 Task: Create a rule from the Recommended list, Task Added to this Project -> add SubTasks in the project AgileRamp with SubTasks Gather and Analyse Requirements , Design and Implement Solution , System Test and UAT , Release to Production / Go Live
Action: Mouse moved to (585, 360)
Screenshot: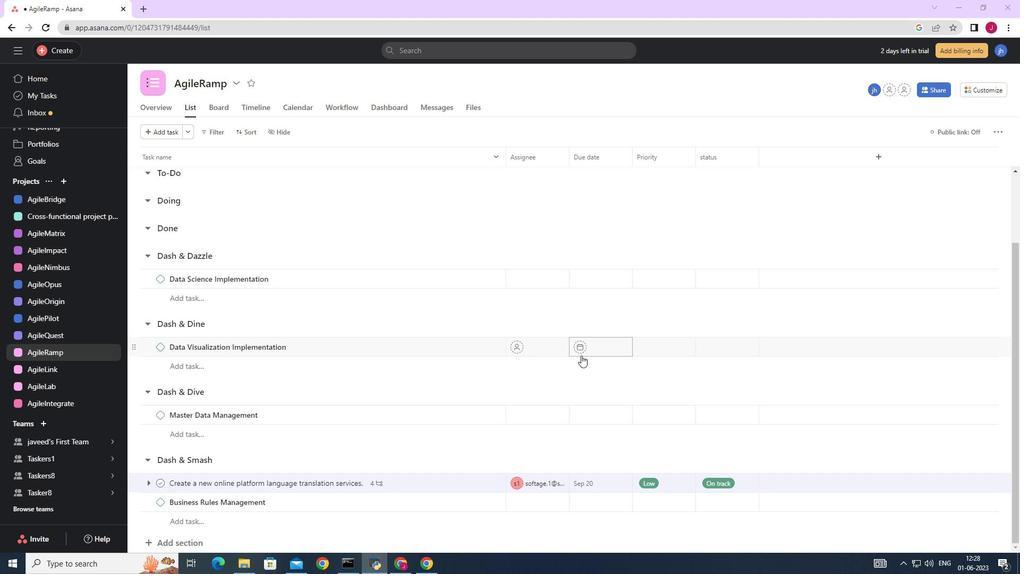 
Action: Mouse scrolled (585, 360) with delta (0, 0)
Screenshot: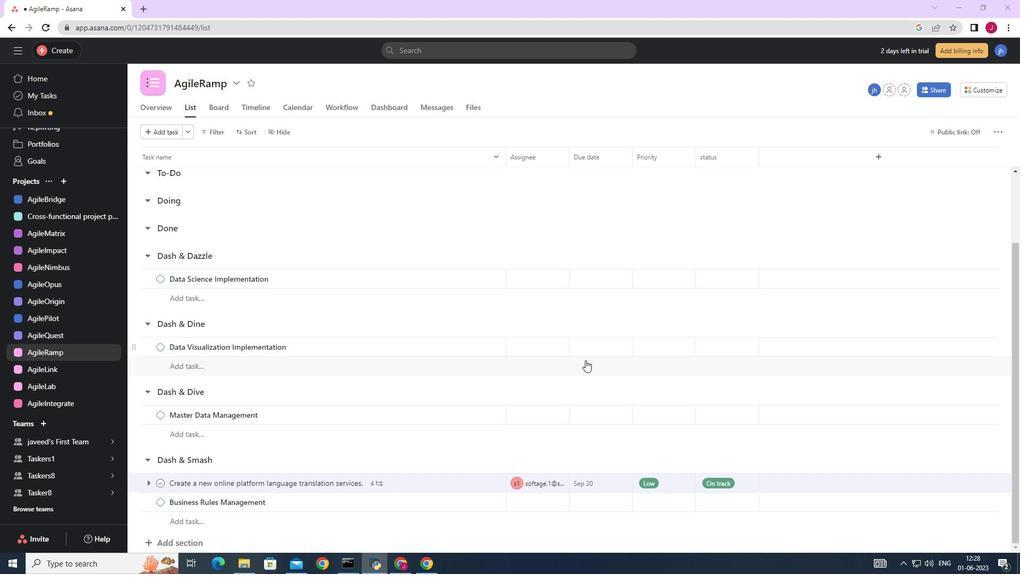 
Action: Mouse scrolled (585, 360) with delta (0, 0)
Screenshot: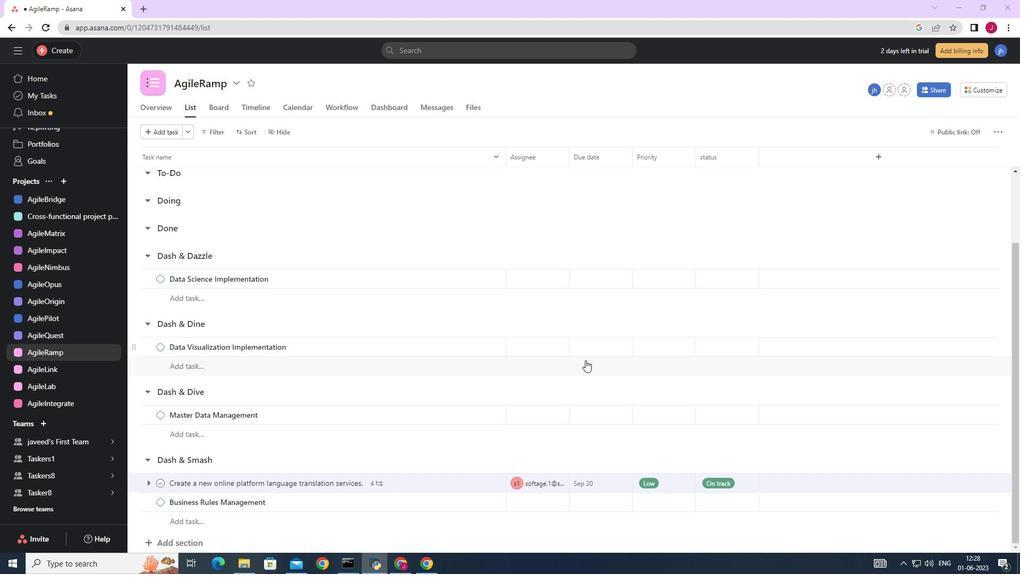 
Action: Mouse scrolled (585, 360) with delta (0, 0)
Screenshot: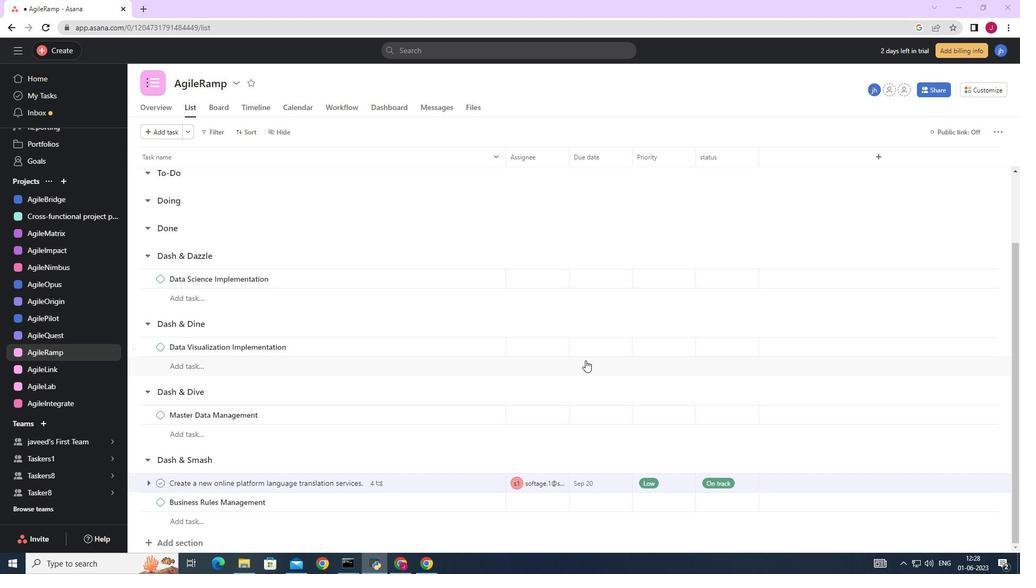 
Action: Mouse scrolled (585, 360) with delta (0, 0)
Screenshot: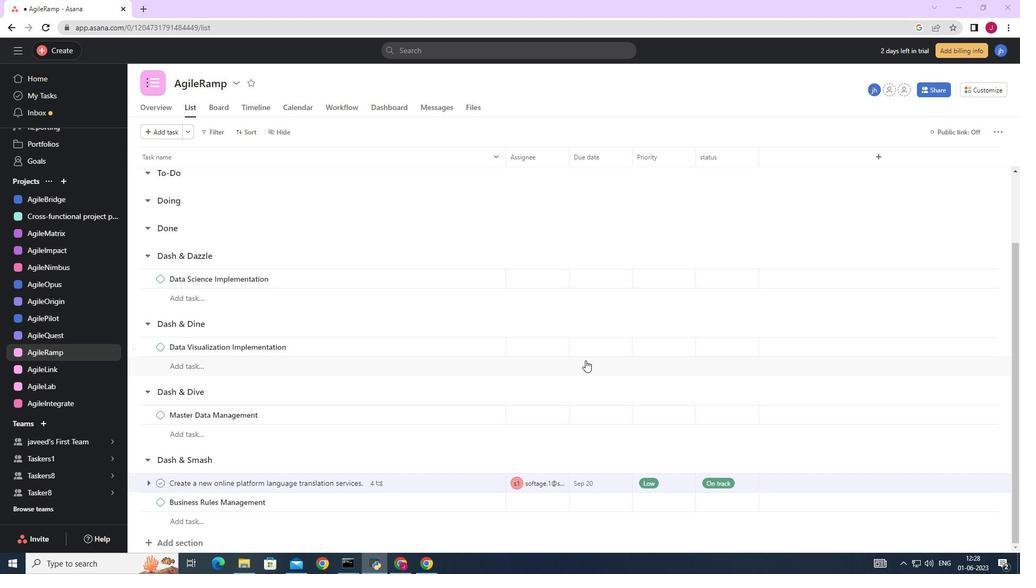 
Action: Mouse moved to (981, 90)
Screenshot: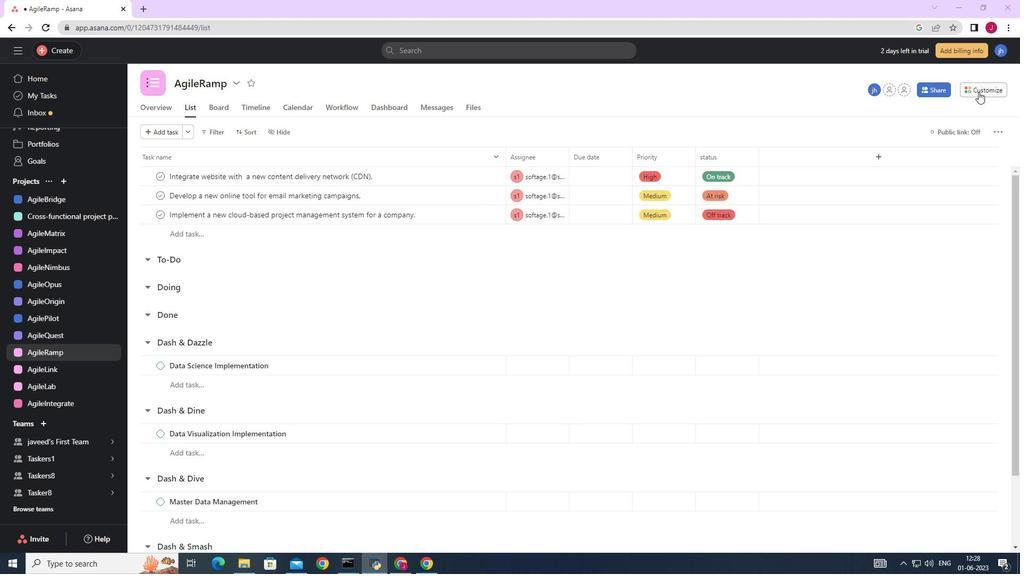 
Action: Mouse pressed left at (981, 90)
Screenshot: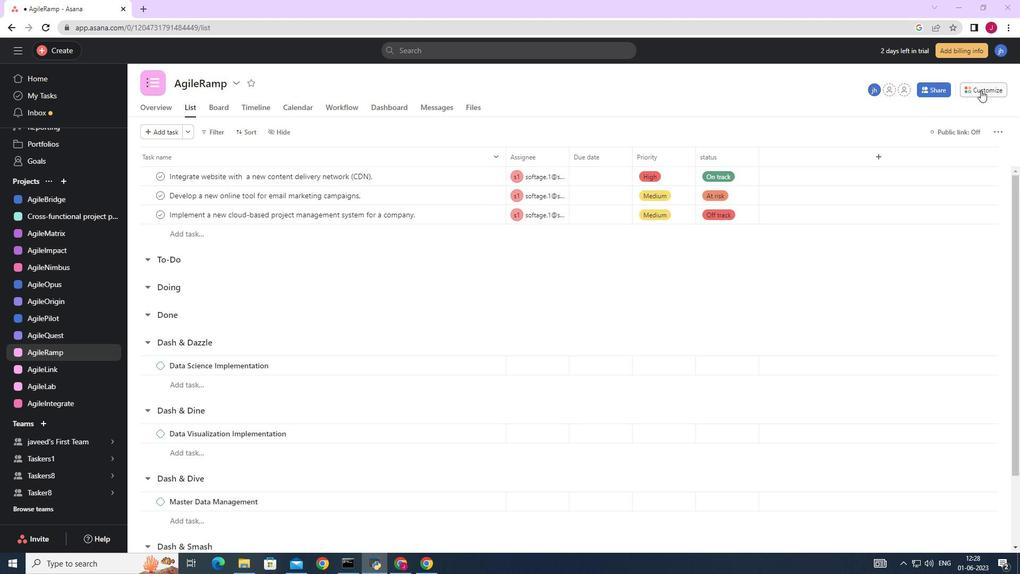 
Action: Mouse moved to (786, 247)
Screenshot: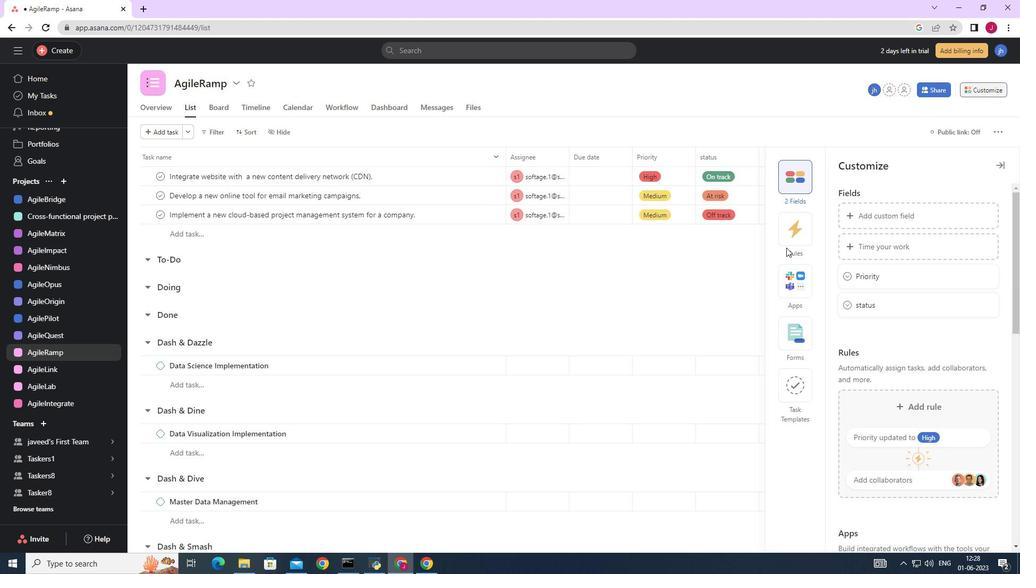 
Action: Mouse pressed left at (786, 247)
Screenshot: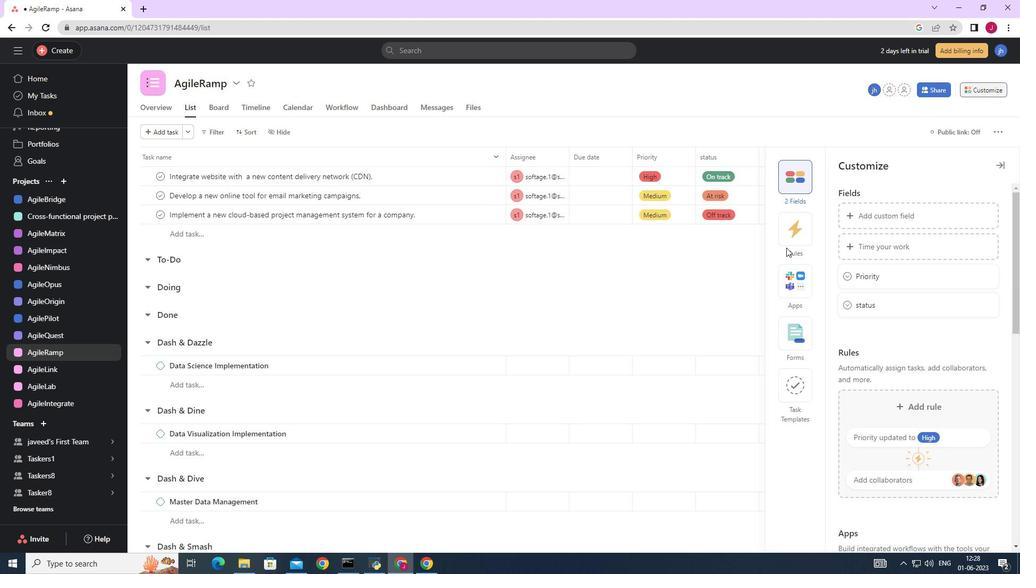 
Action: Mouse moved to (798, 235)
Screenshot: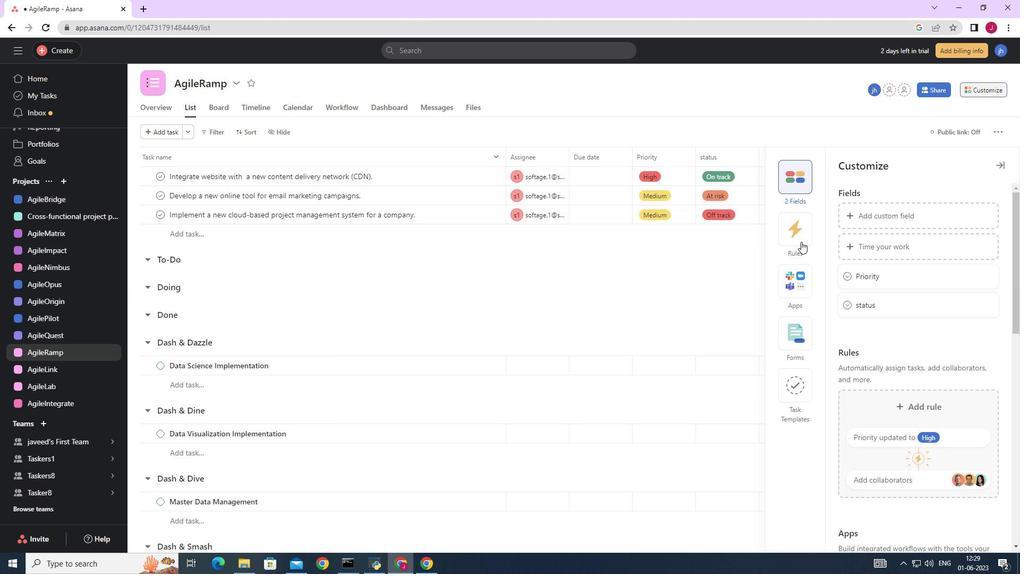 
Action: Mouse pressed left at (798, 235)
Screenshot: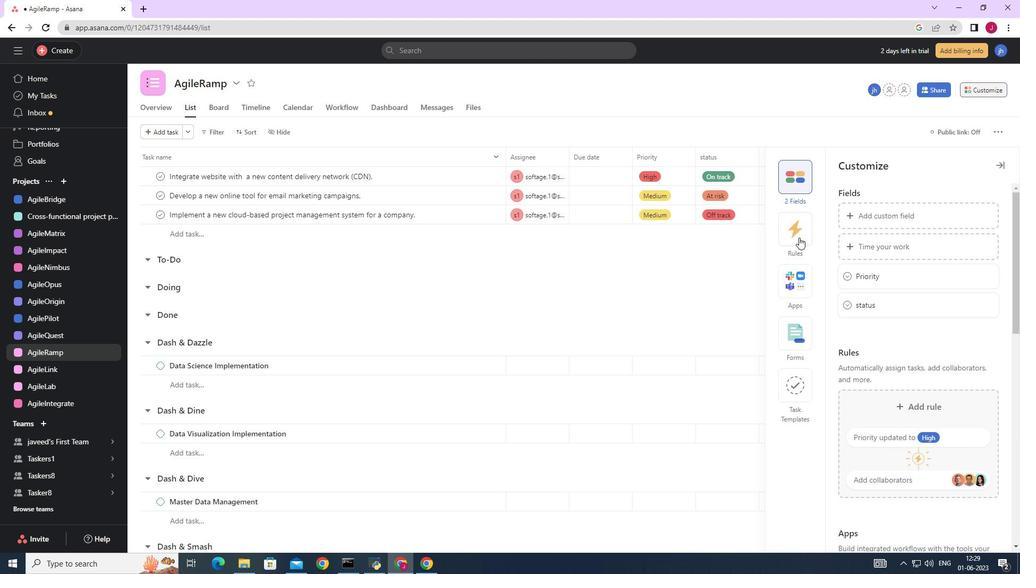 
Action: Mouse moved to (937, 245)
Screenshot: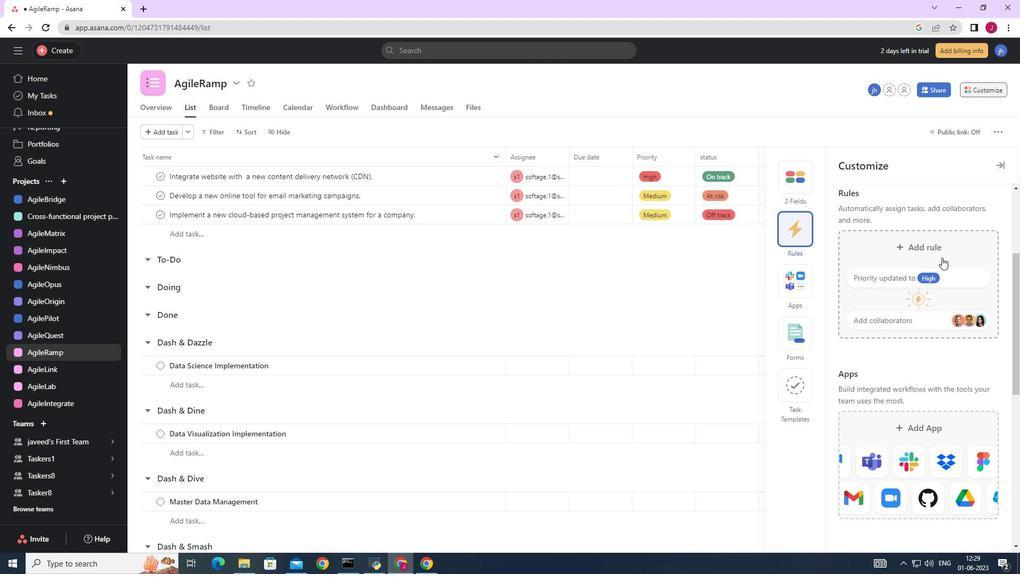 
Action: Mouse pressed left at (937, 245)
Screenshot: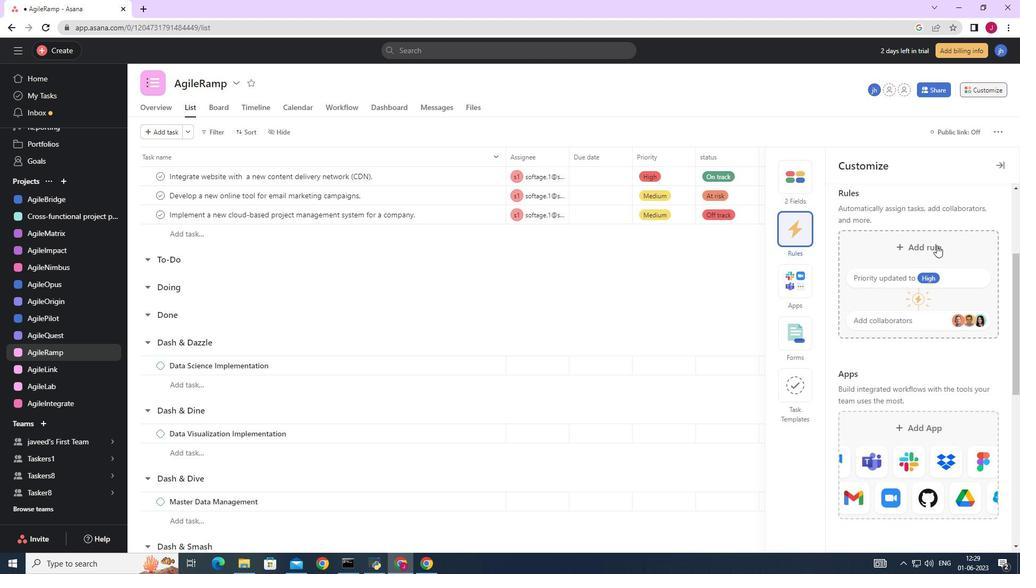 
Action: Mouse moved to (453, 165)
Screenshot: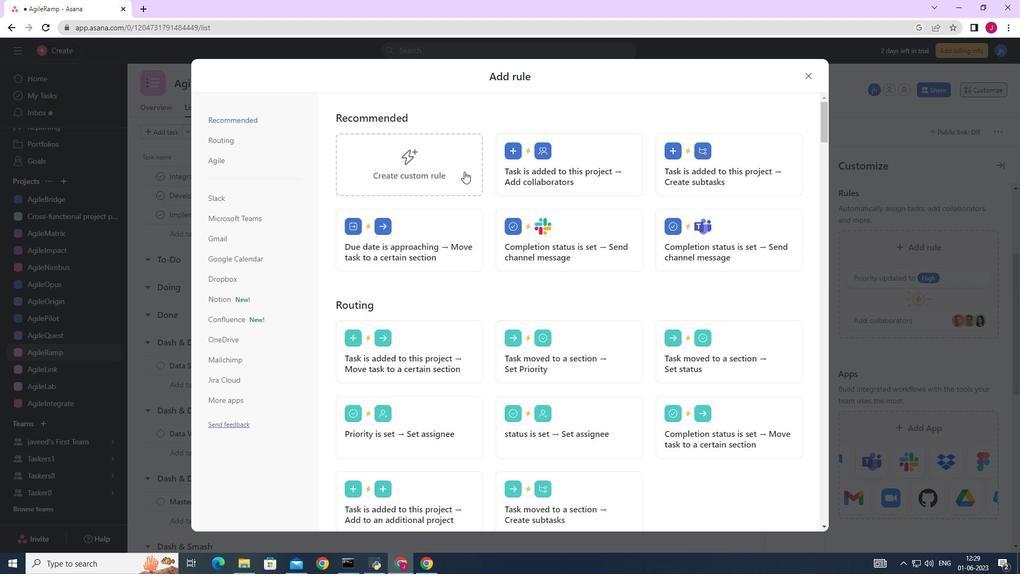 
Action: Mouse pressed left at (453, 165)
Screenshot: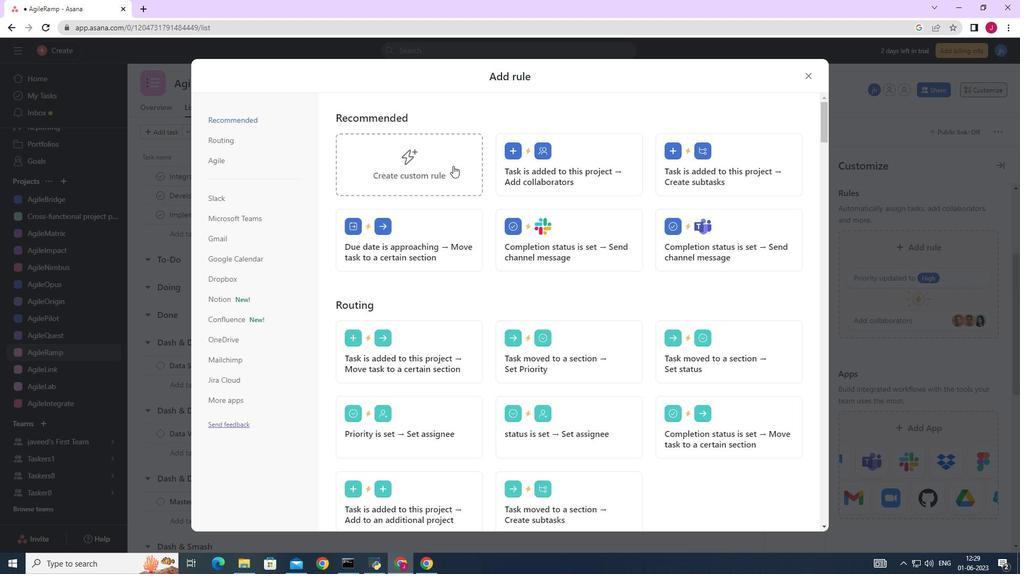 
Action: Mouse moved to (509, 287)
Screenshot: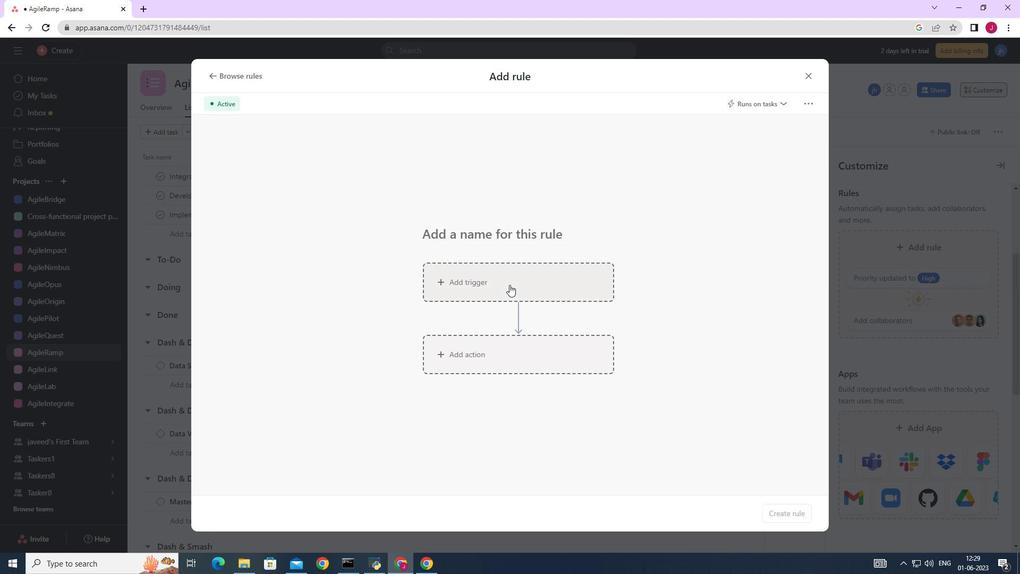 
Action: Mouse pressed left at (509, 287)
Screenshot: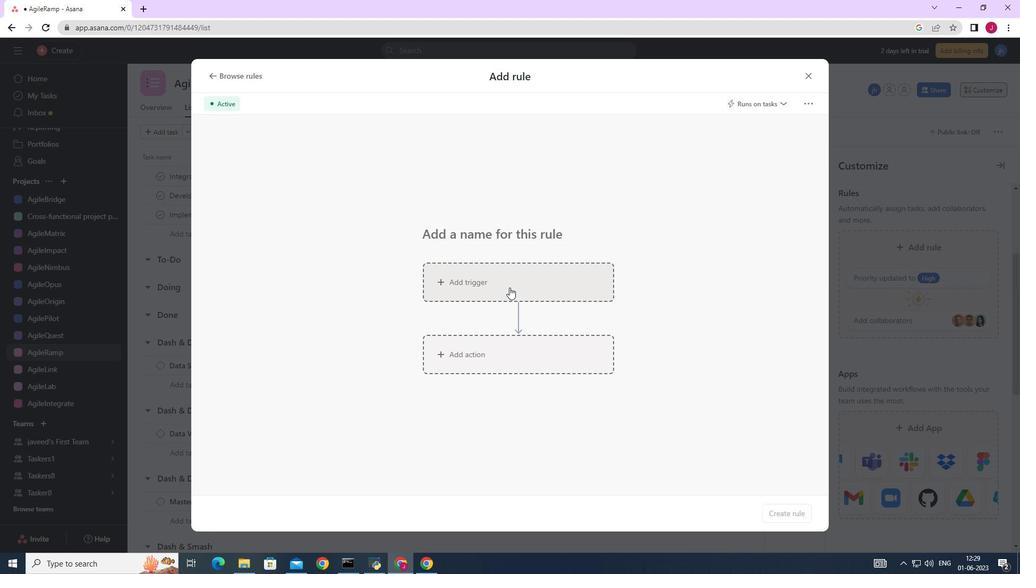 
Action: Mouse moved to (404, 359)
Screenshot: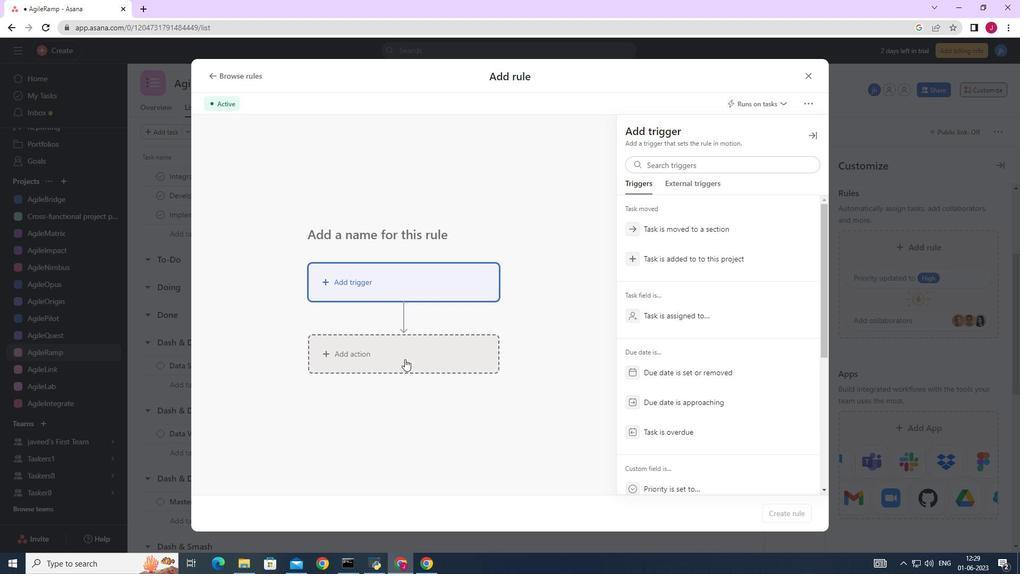
Action: Mouse pressed left at (404, 359)
Screenshot: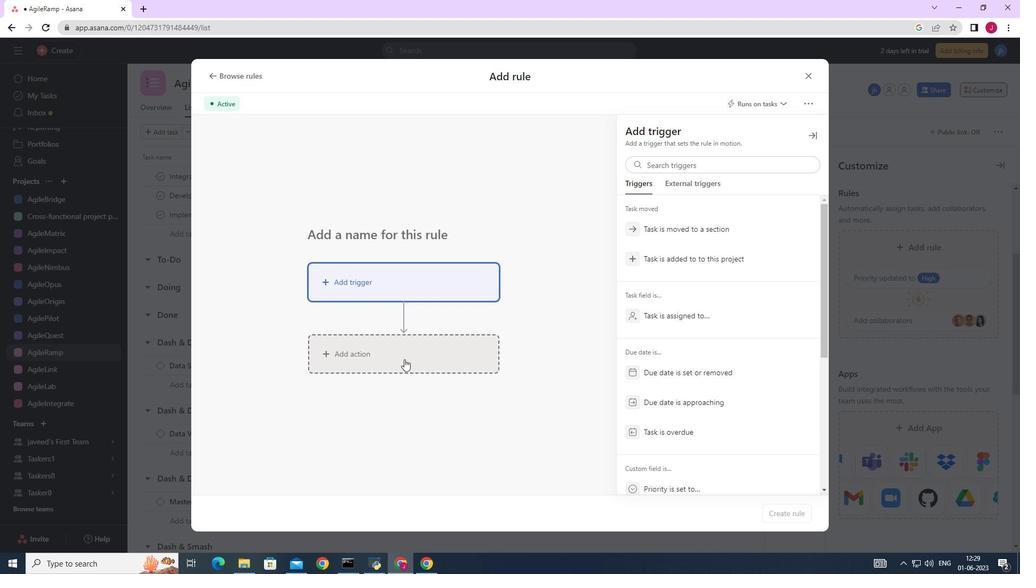 
Action: Mouse moved to (677, 289)
Screenshot: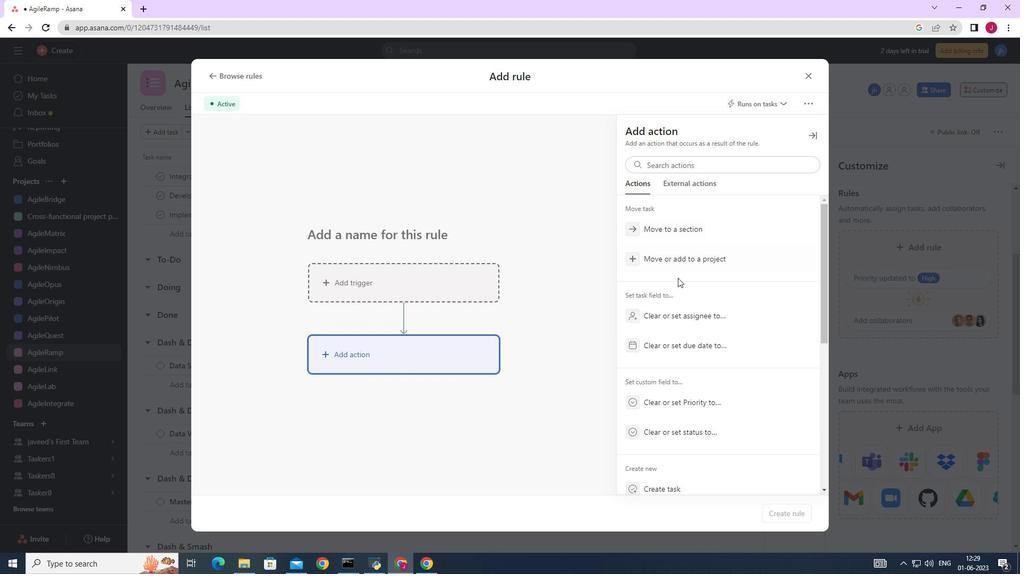 
Action: Mouse scrolled (677, 288) with delta (0, 0)
Screenshot: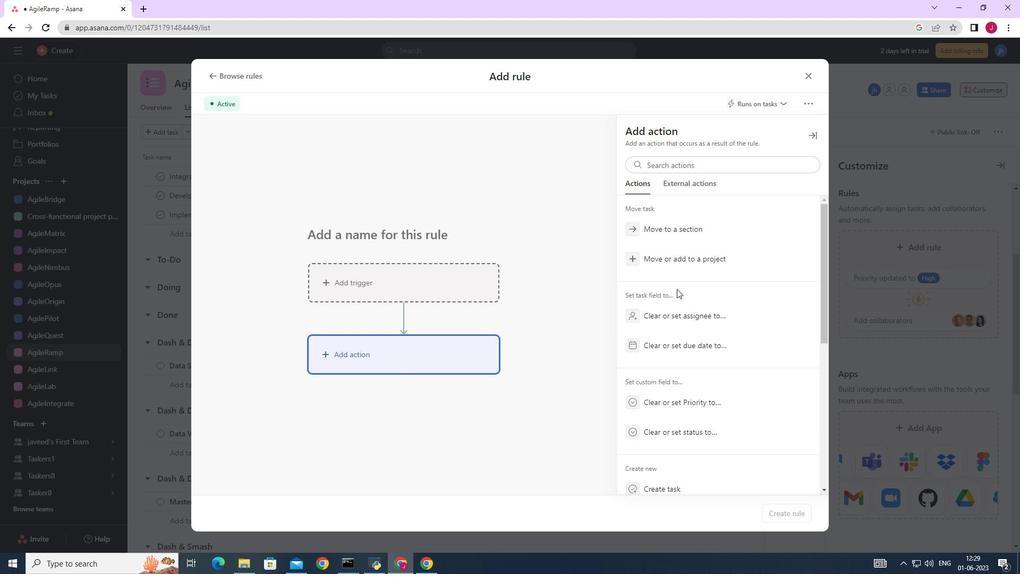 
Action: Mouse moved to (677, 289)
Screenshot: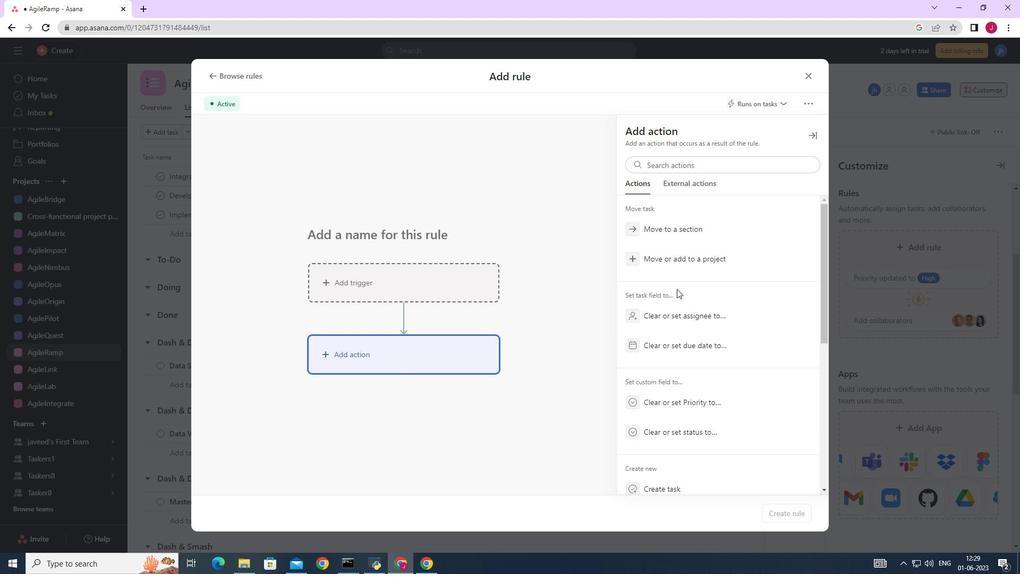 
Action: Mouse scrolled (677, 289) with delta (0, 0)
Screenshot: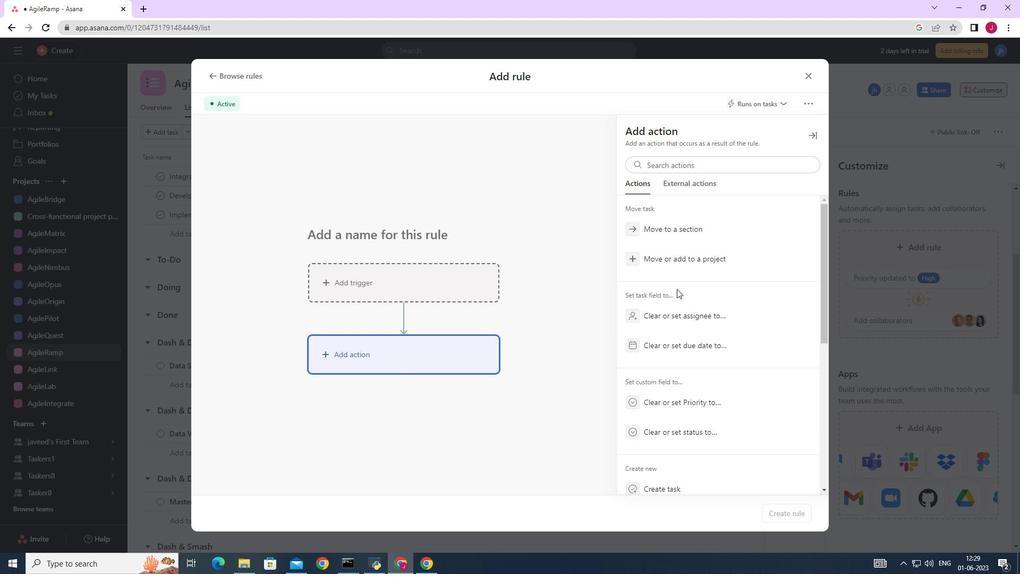 
Action: Mouse scrolled (677, 289) with delta (0, 0)
Screenshot: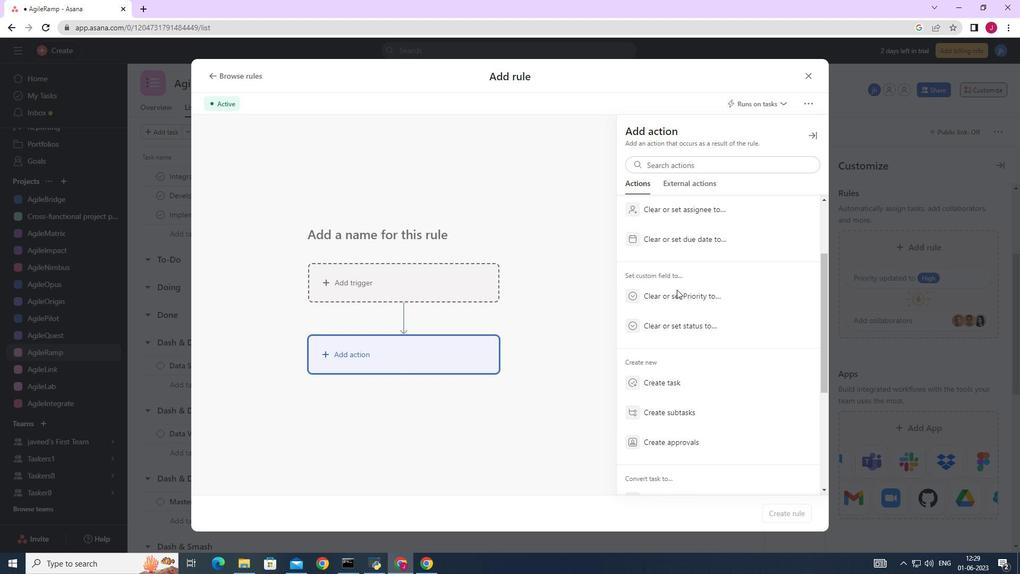 
Action: Mouse moved to (677, 290)
Screenshot: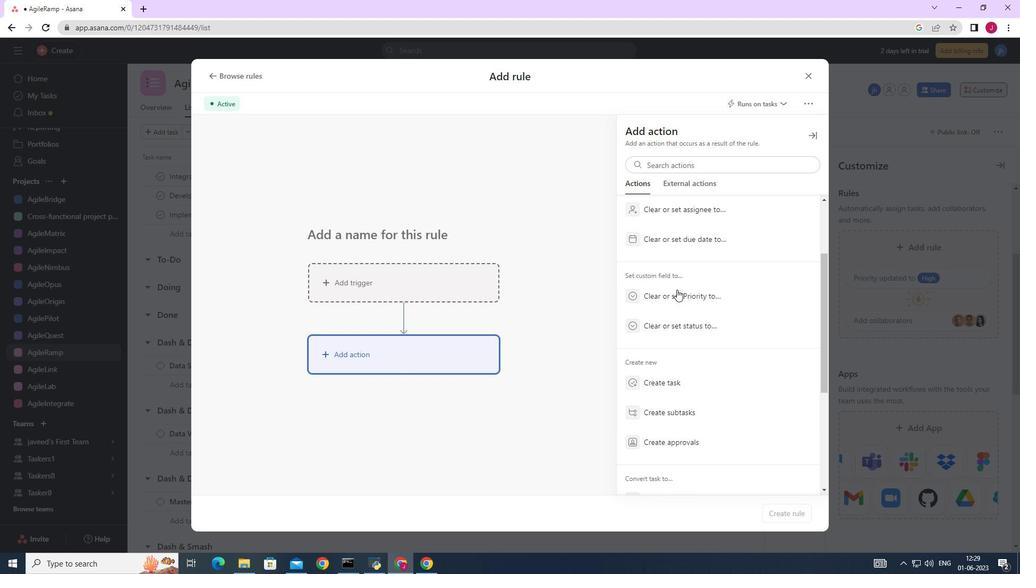 
Action: Mouse scrolled (677, 289) with delta (0, 0)
Screenshot: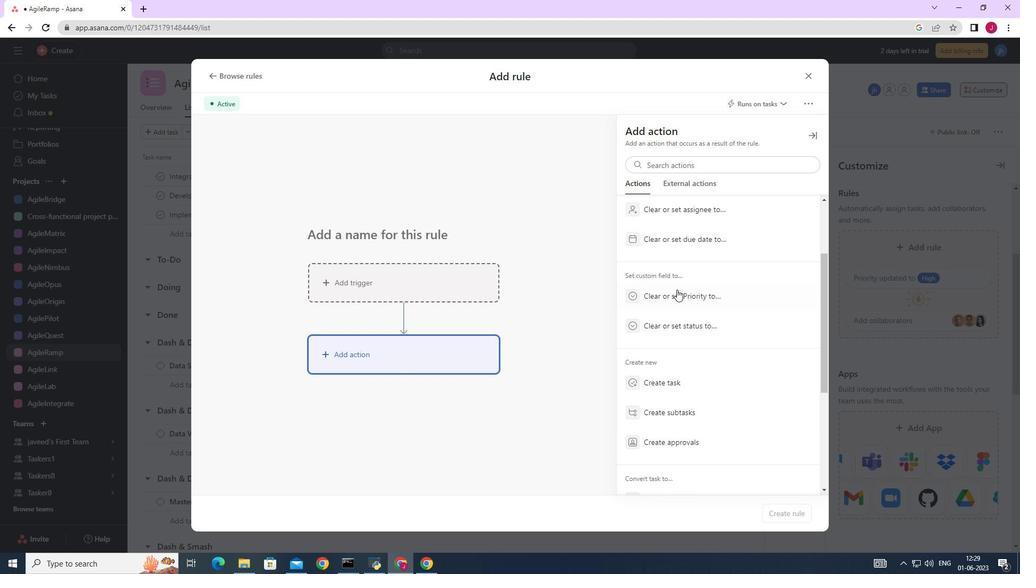
Action: Mouse moved to (679, 317)
Screenshot: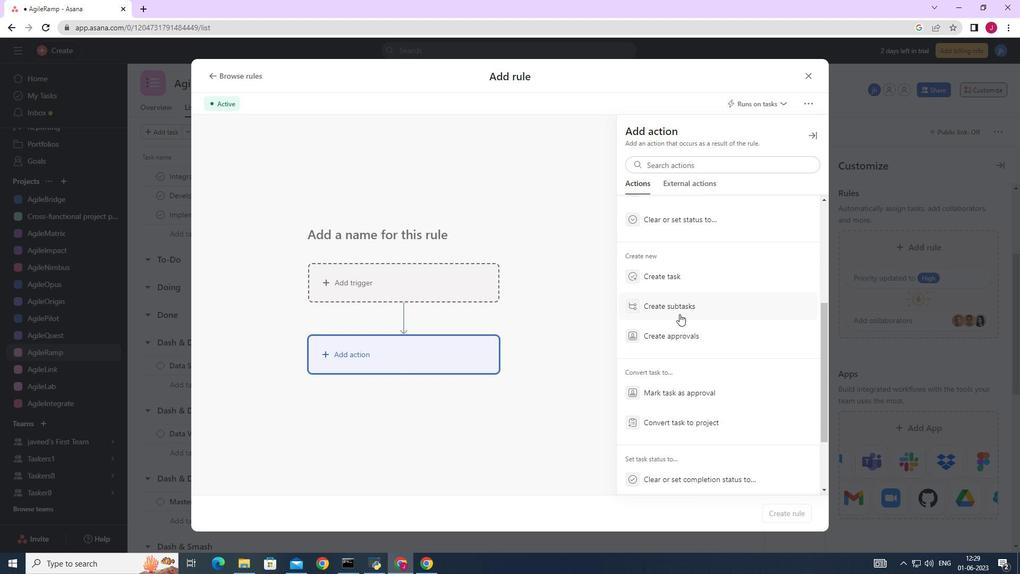 
Action: Mouse pressed left at (679, 317)
Screenshot: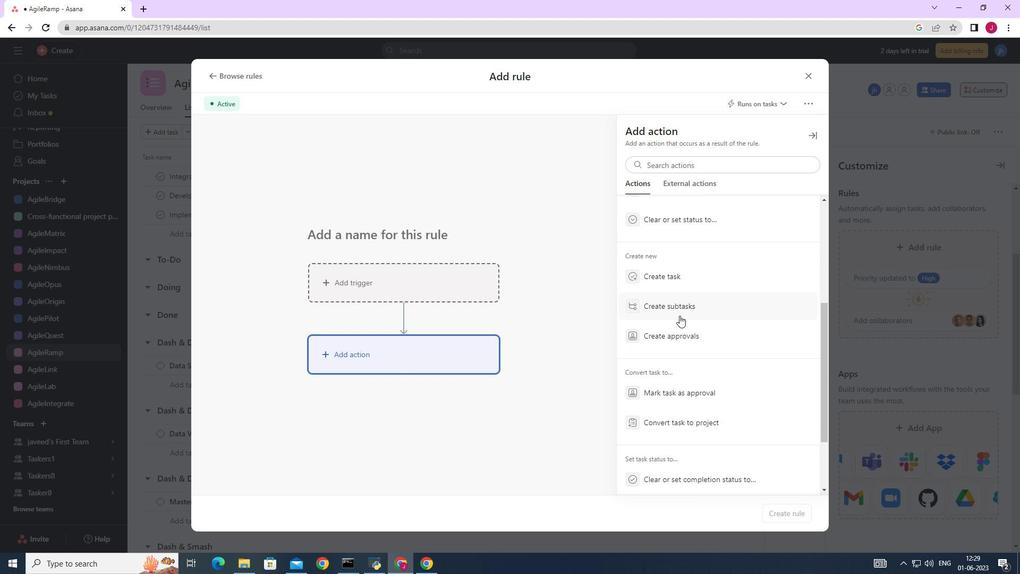 
Action: Mouse moved to (669, 167)
Screenshot: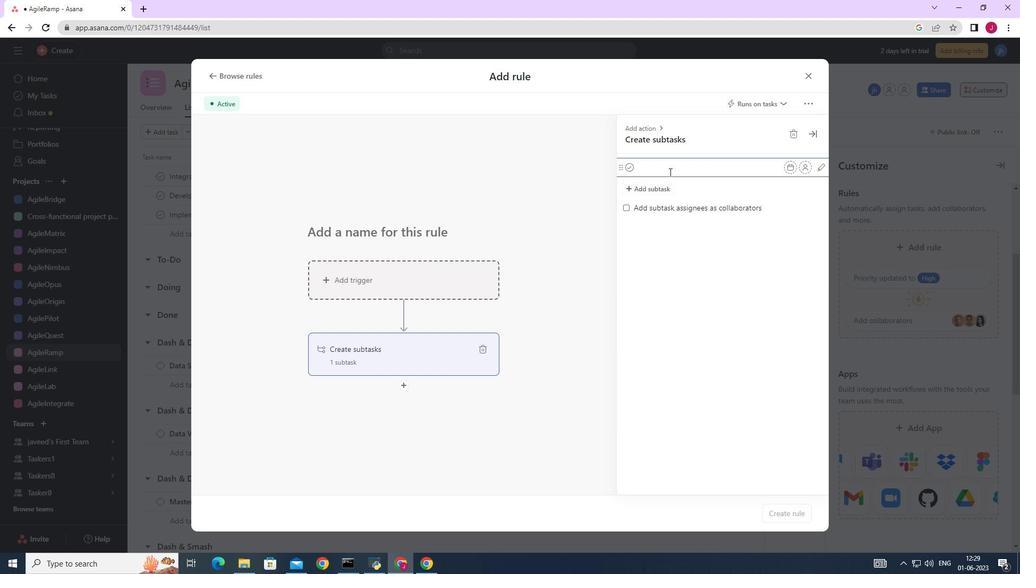 
Action: Mouse pressed left at (669, 167)
Screenshot: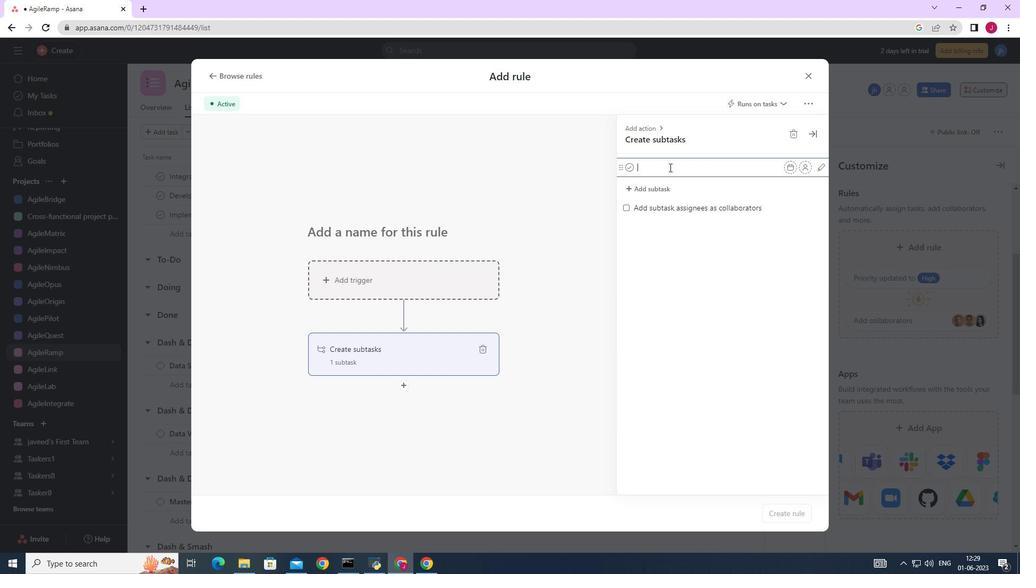 
Action: Key pressed <Key.caps_lock>G<Key.caps_lock>ather<Key.space>and<Key.space><Key.caps_lock>A<Key.caps_lock>nalyse<Key.space><Key.caps_lock>R<Key.caps_lock>equirement<Key.space><Key.backspace>s<Key.enter><Key.caps_lock>D<Key.caps_lock>esign<Key.space>and<Key.space><Key.caps_lock>I<Key.caps_lock>mplement<Key.space><Key.caps_lock>S<Key.caps_lock>olution<Key.enter><Key.caps_lock>S<Key.caps_lock>ystem<Key.space><Key.caps_lock>T<Key.caps_lock>est<Key.space>and<Key.space><Key.caps_lock>UAT<Key.enter><Key.caps_lock>r<Key.caps_lock>ELEASE<Key.space><Key.backspace><Key.backspace><Key.backspace><Key.backspace><Key.backspace><Key.backspace><Key.backspace><Key.backspace><Key.backspace>R<Key.caps_lock>elease<Key.space>to<Key.space><Key.caps_lock>P<Key.caps_lock>roduction<Key.space>/<Key.space><Key.caps_lock>G<Key.caps_lock>o<Key.space><Key.caps_lock>L<Key.caps_lock>ive<Key.enter>
Screenshot: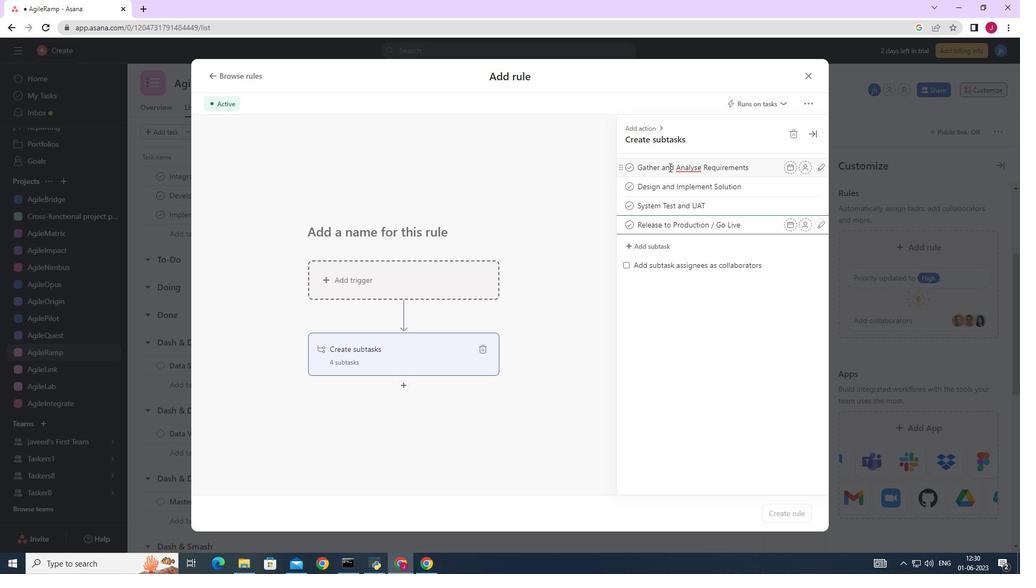 
